 Task: Add an event with the title Training Workshop: Effective Communication in Virtual Teams, date '2024/03/13', time 8:00 AM to 10:00 AMand add a description: Participants will develop essential communication skills and emotional intelligence, enabling them to effectively communicate with team members, provide constructive feedback, and navigate challenging conversations. They will also learn to recognize and manage their emotions and understand their impact on team dynamics., put the event into Yellow category . Add location for the event as: Warsaw, Poland, logged in from the account softage.3@softage.netand send the event invitation to softage.4@softage.net and softage.2@softage.net. Set a reminder for the event 15 minutes before
Action: Mouse moved to (93, 90)
Screenshot: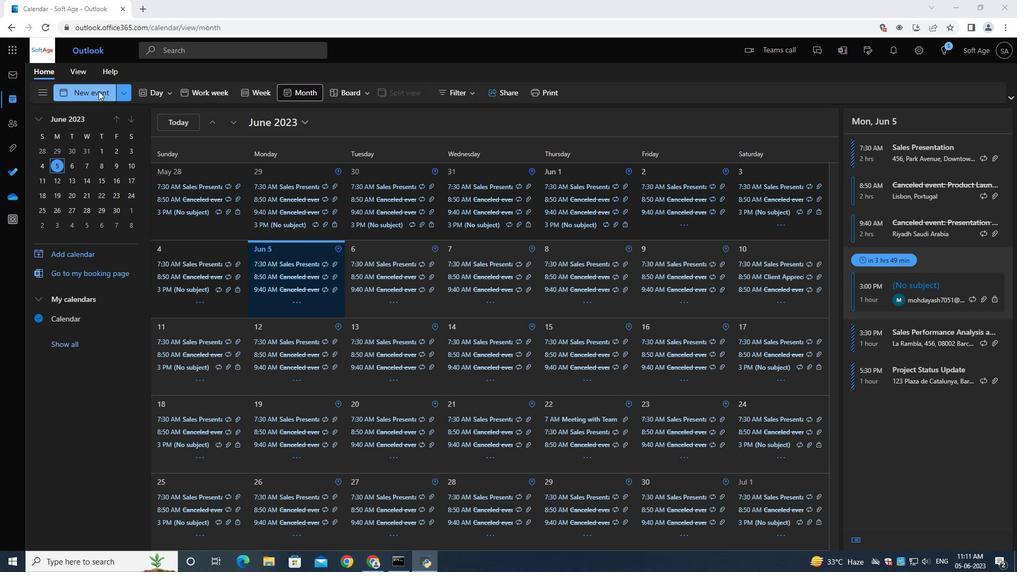 
Action: Mouse pressed left at (93, 90)
Screenshot: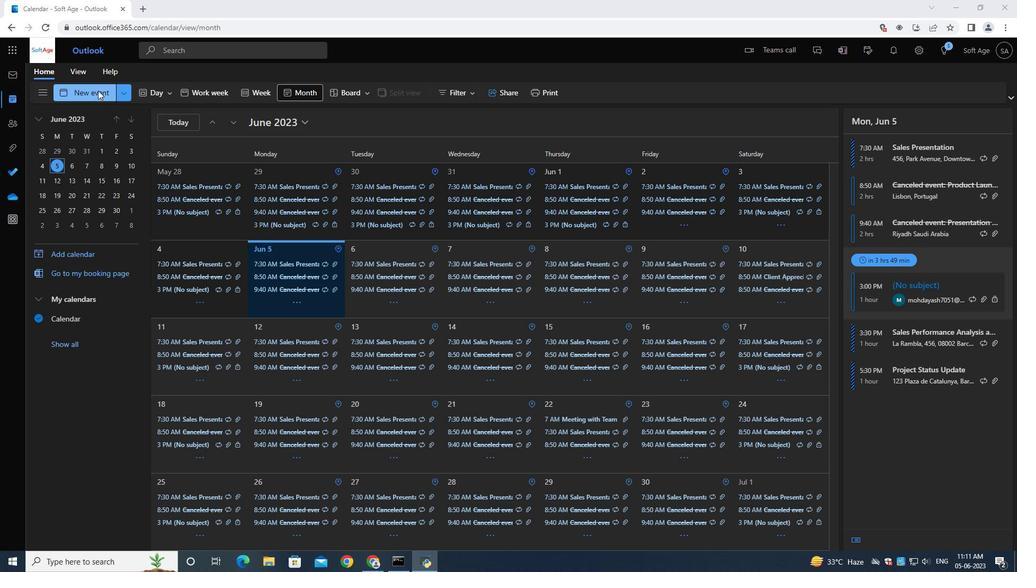 
Action: Mouse moved to (307, 165)
Screenshot: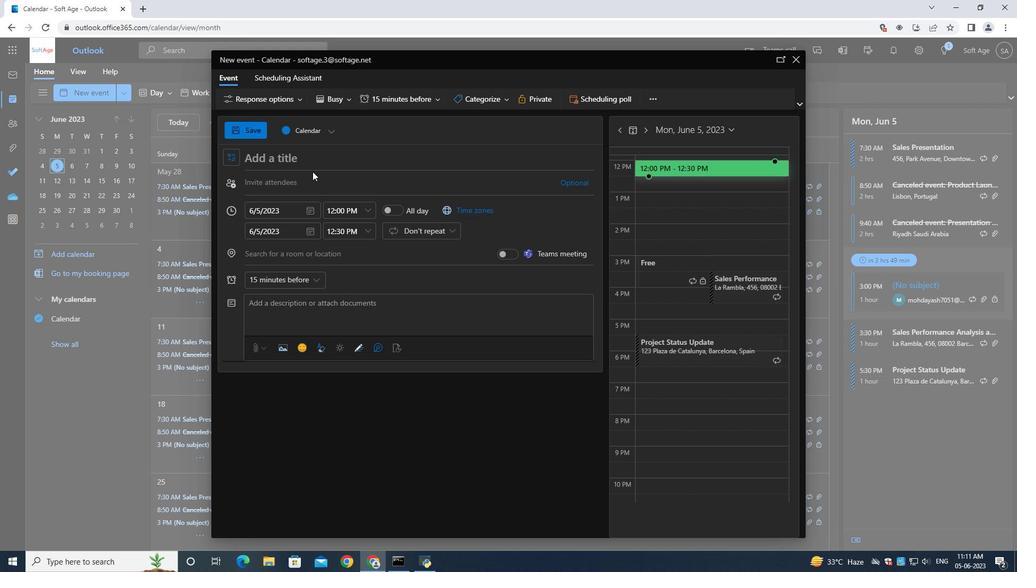 
Action: Key pressed <Key.shift>Training<Key.space><Key.shift>Workshop<Key.shift_r><Key.shift_r><Key.shift_r><Key.shift_r><Key.shift_r><Key.shift_r><Key.shift_r><Key.shift_r><Key.shift_r><Key.shift_r><Key.shift_r><Key.shift_r><Key.shift_r><Key.shift_r><Key.shift_r><Key.shift_r><Key.shift_r><Key.shift_r><Key.shift_r><Key.shift_r>:<Key.space><Key.shift>Effective<Key.space><Key.shift>Communication<Key.space>in<Key.space>v<Key.backspace><Key.shift>Virtual<Key.space><Key.shift>Teams
Screenshot: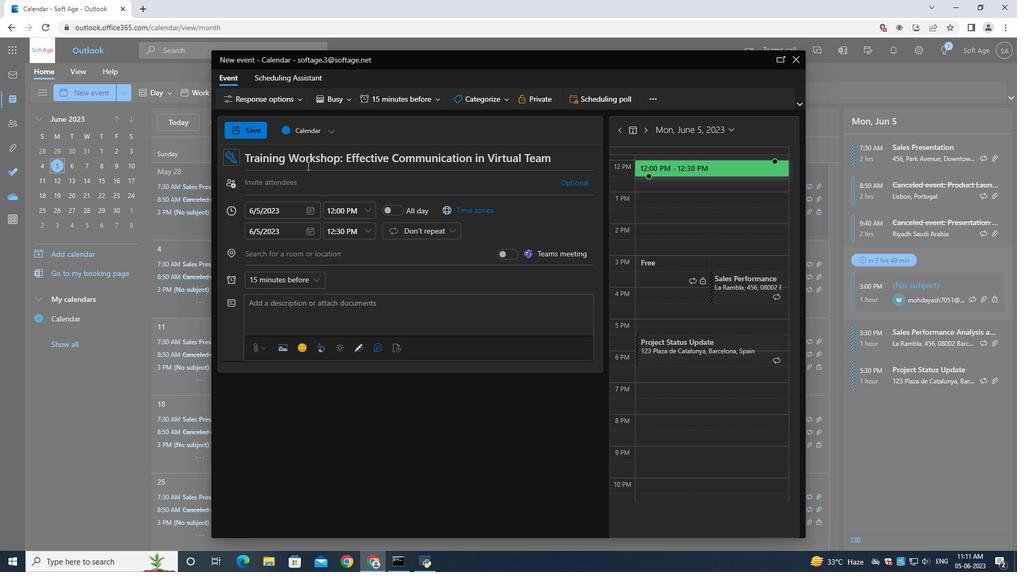
Action: Mouse moved to (313, 211)
Screenshot: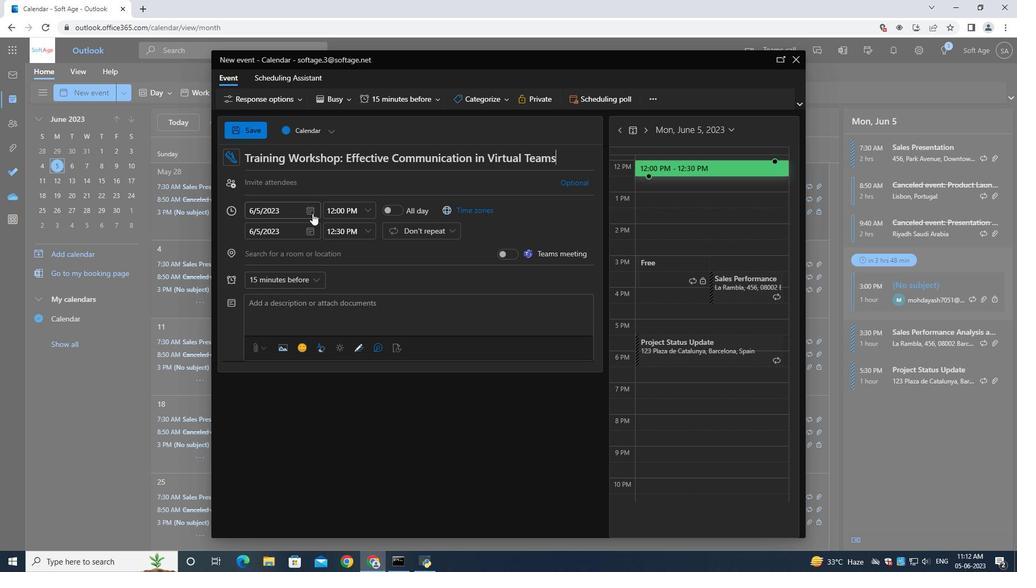 
Action: Mouse pressed left at (313, 211)
Screenshot: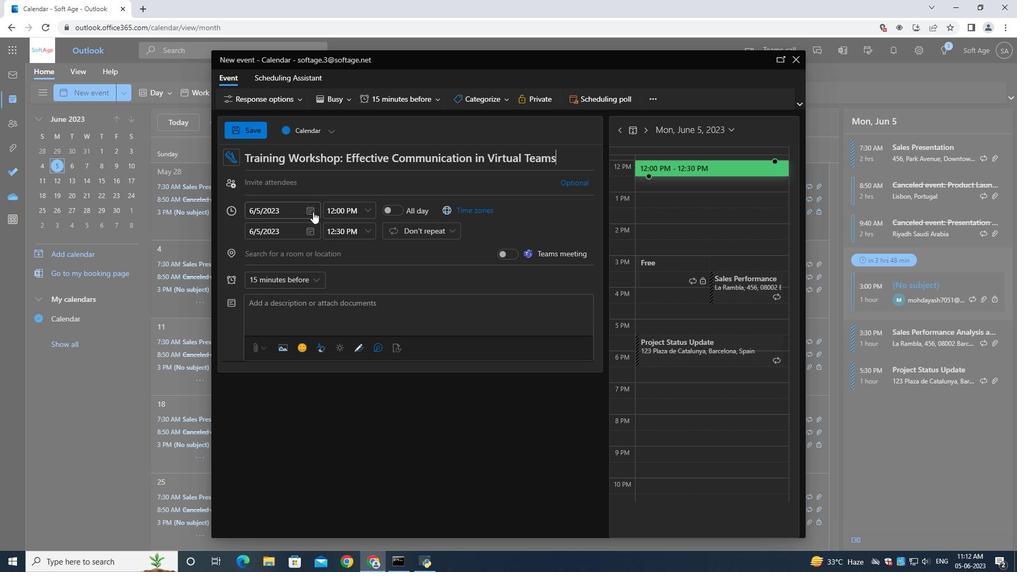 
Action: Mouse moved to (348, 236)
Screenshot: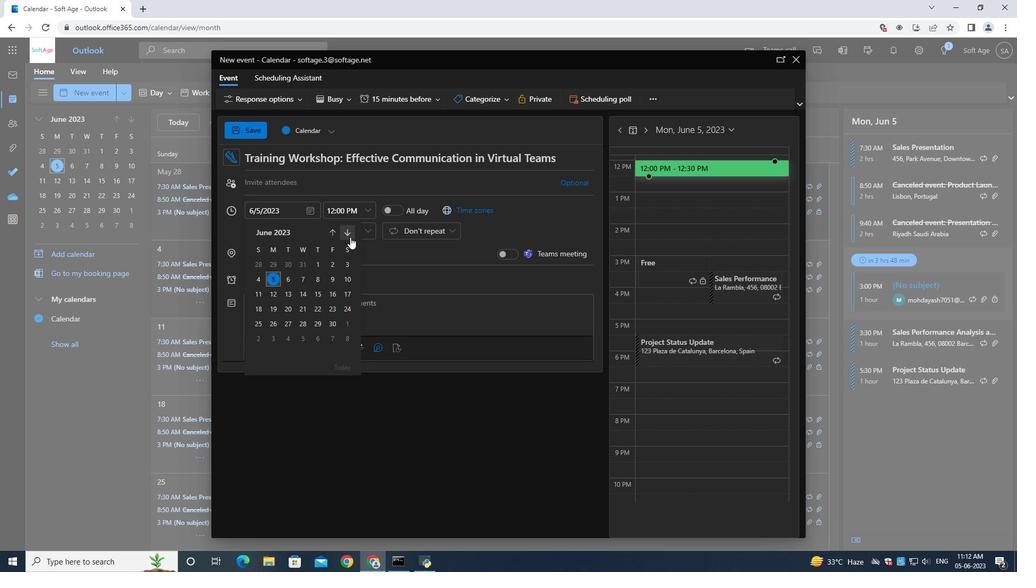 
Action: Mouse pressed left at (348, 236)
Screenshot: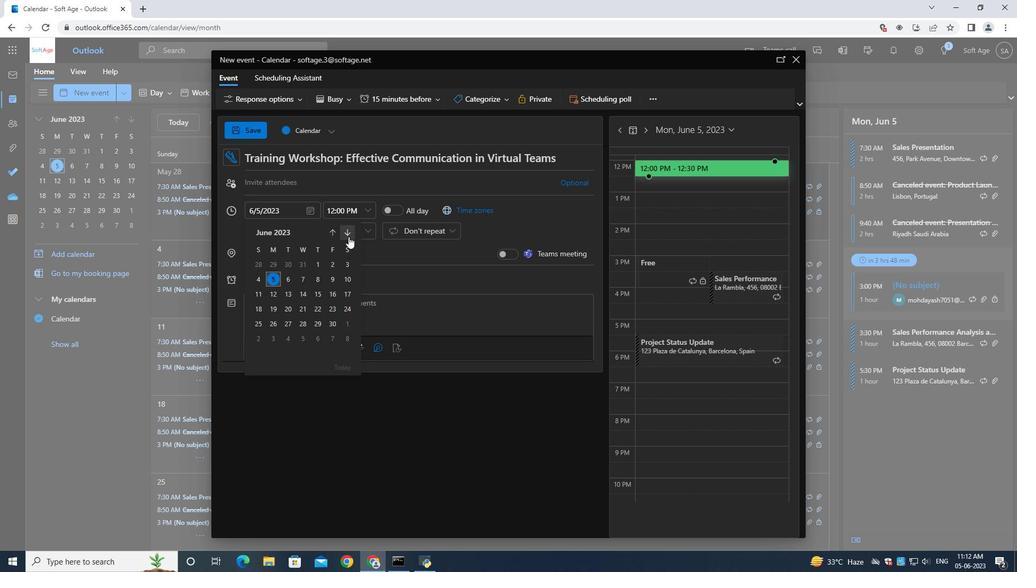 
Action: Mouse pressed left at (348, 236)
Screenshot: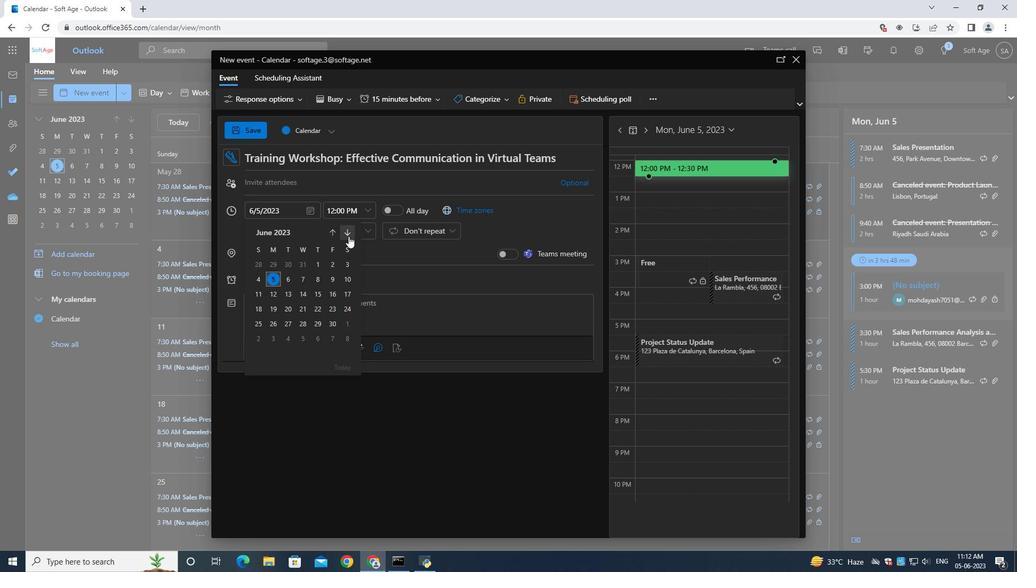 
Action: Mouse pressed left at (348, 236)
Screenshot: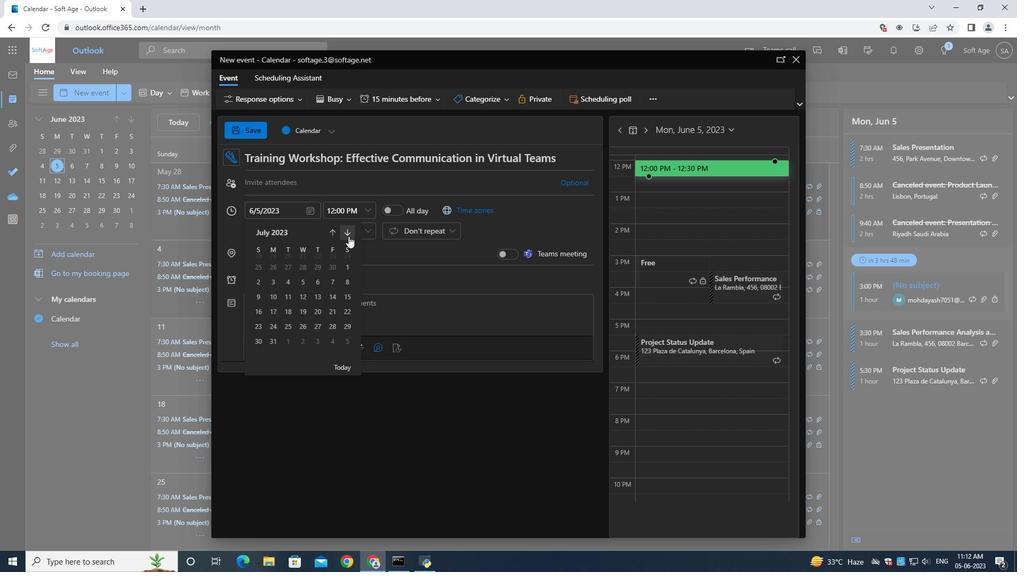 
Action: Mouse pressed left at (348, 236)
Screenshot: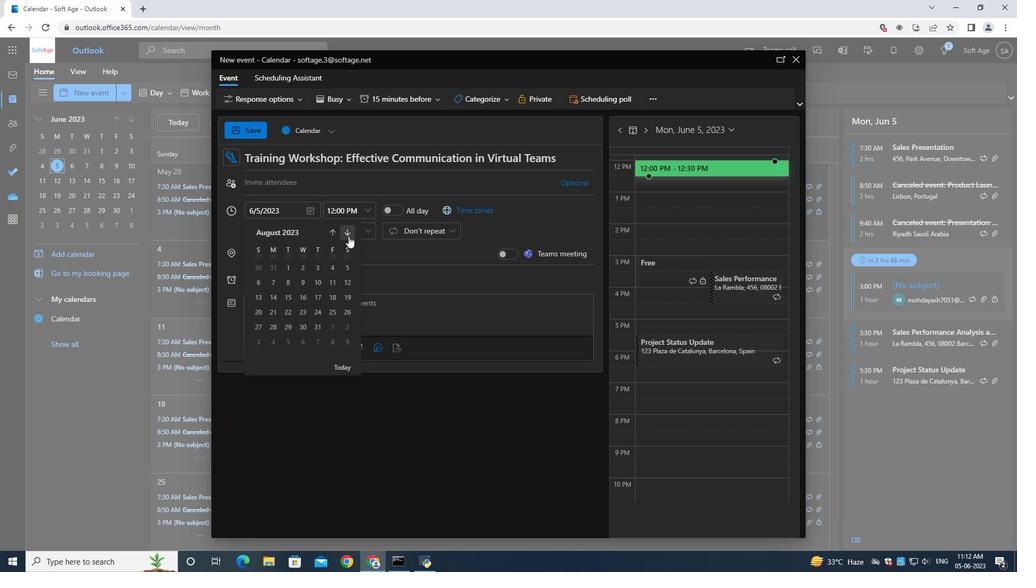 
Action: Mouse pressed left at (348, 236)
Screenshot: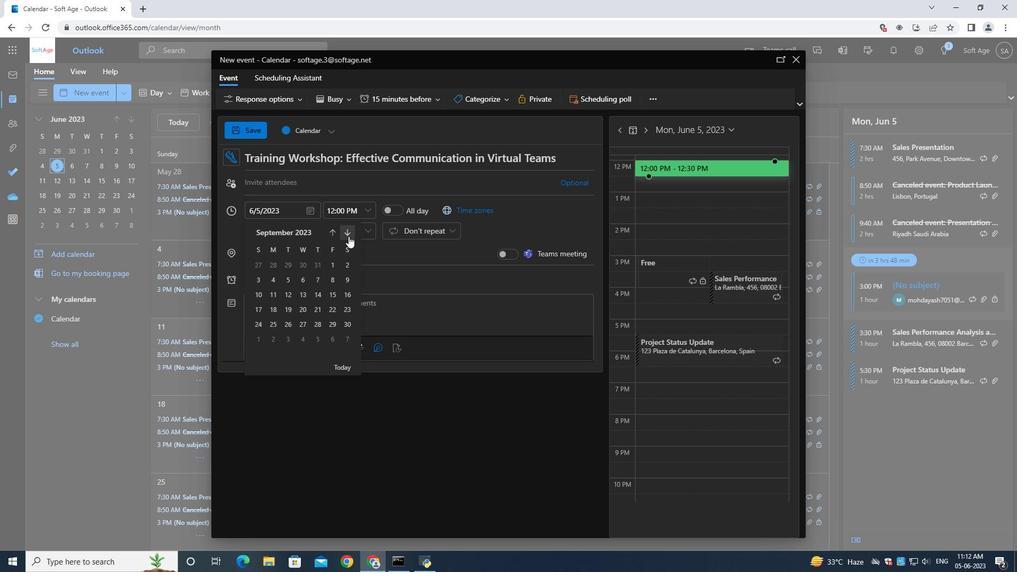 
Action: Mouse pressed left at (348, 236)
Screenshot: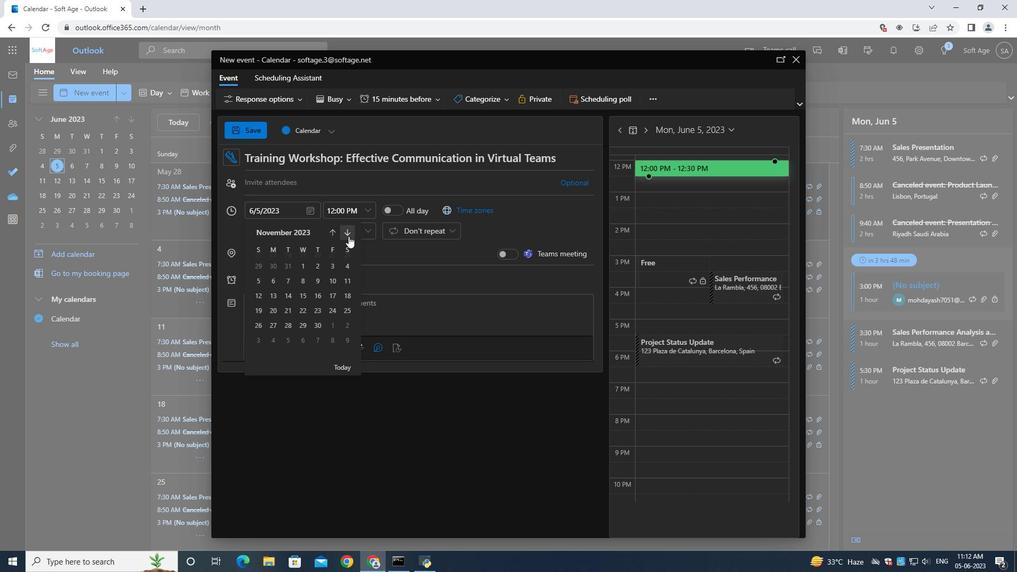 
Action: Mouse pressed left at (348, 236)
Screenshot: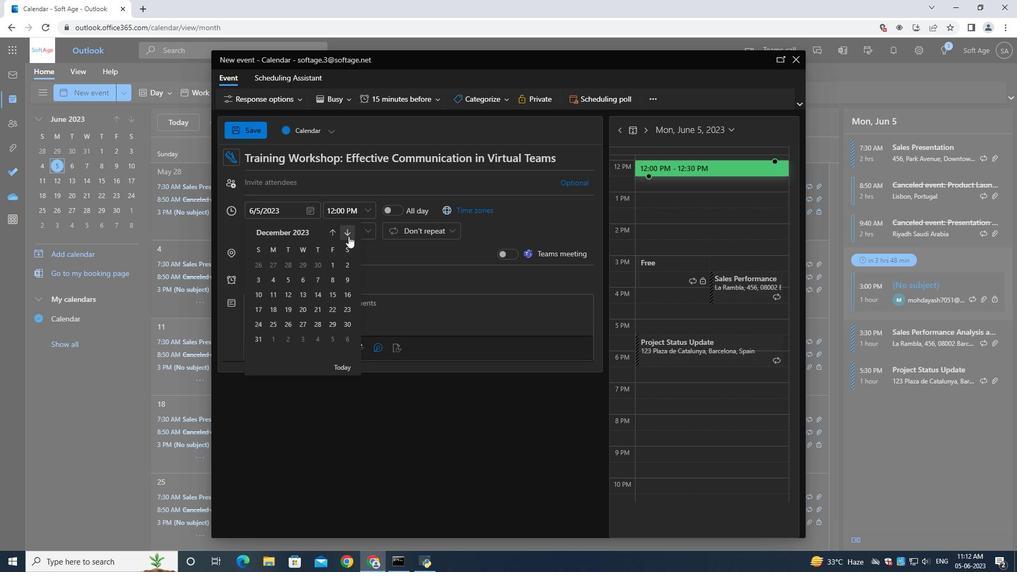
Action: Mouse pressed left at (348, 236)
Screenshot: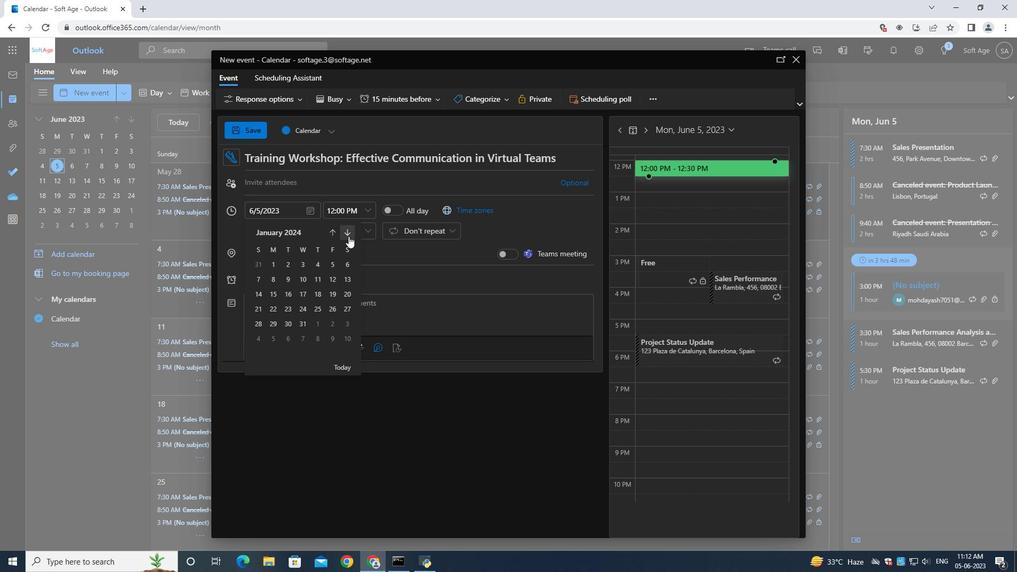
Action: Mouse pressed left at (348, 236)
Screenshot: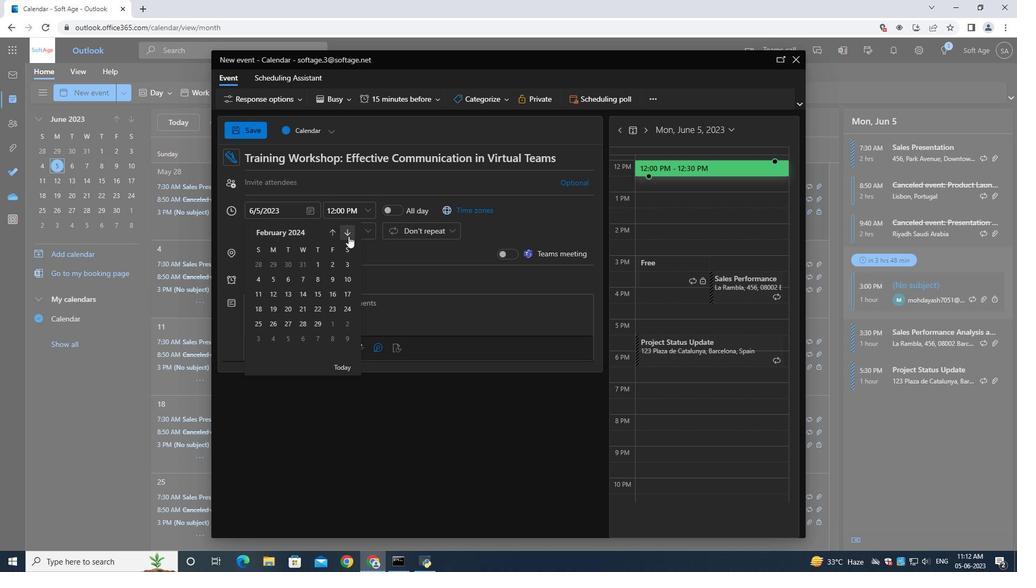 
Action: Mouse moved to (297, 293)
Screenshot: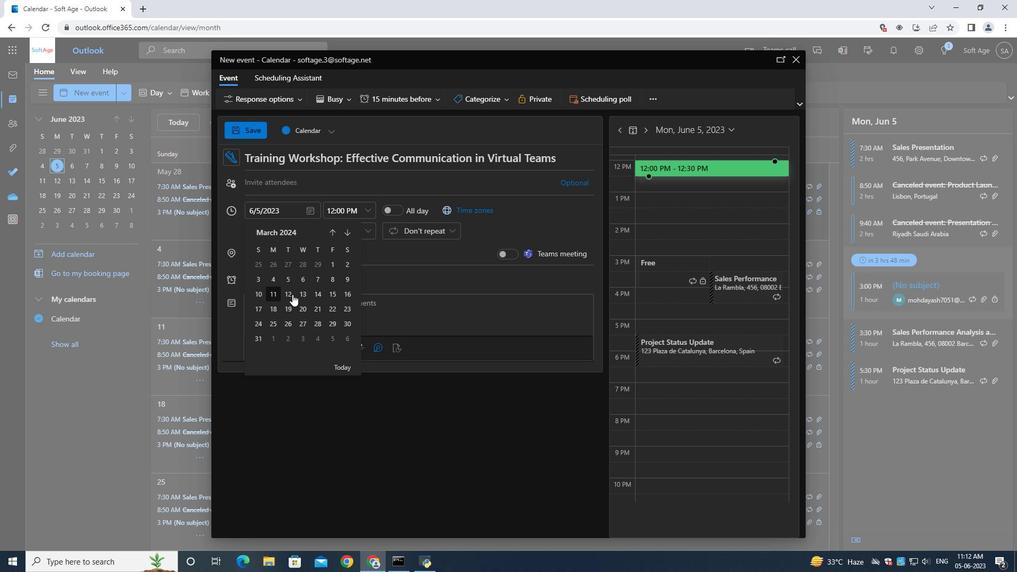 
Action: Mouse pressed left at (297, 293)
Screenshot: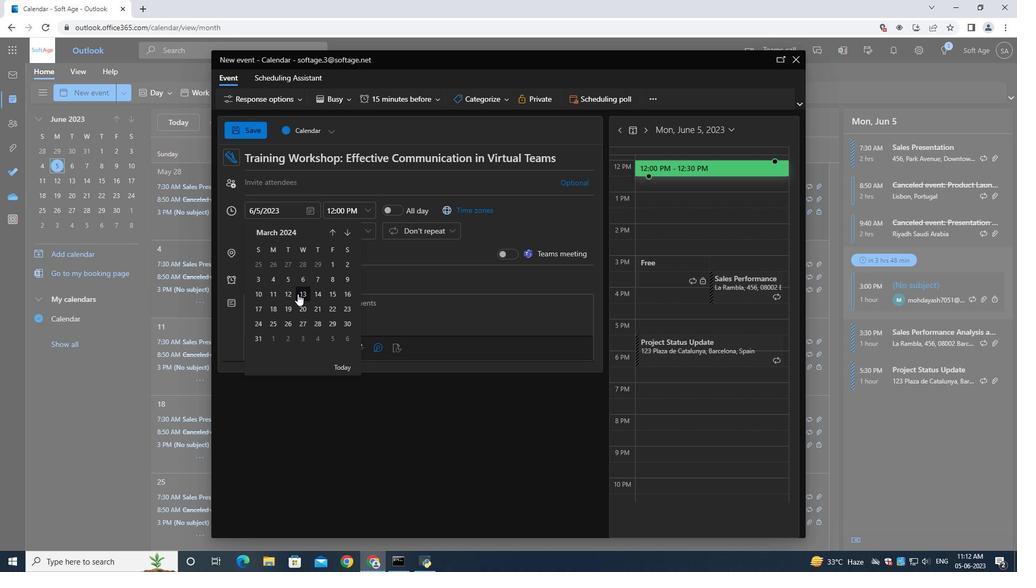 
Action: Mouse moved to (341, 214)
Screenshot: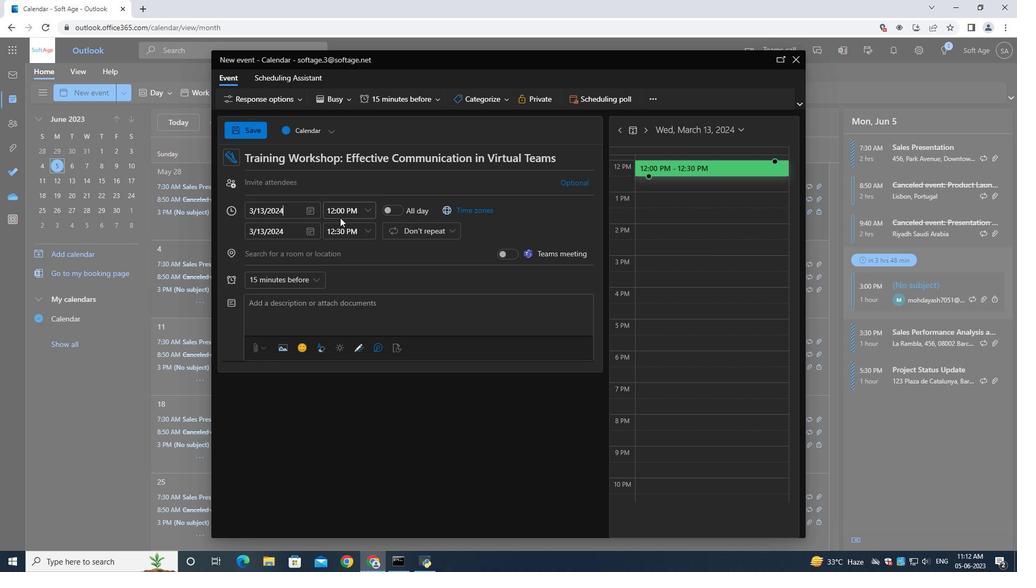 
Action: Mouse pressed left at (341, 214)
Screenshot: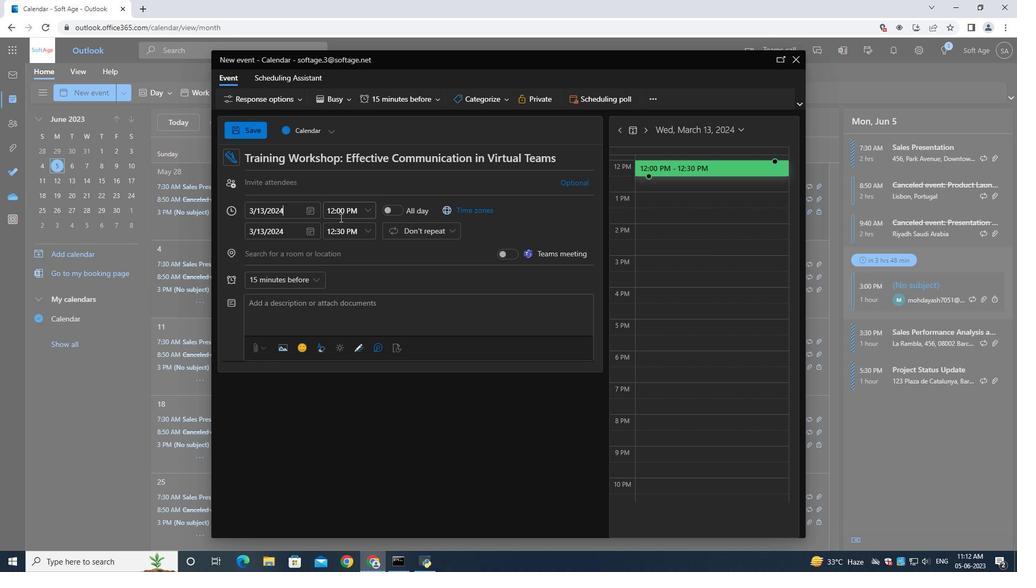 
Action: Mouse moved to (407, 229)
Screenshot: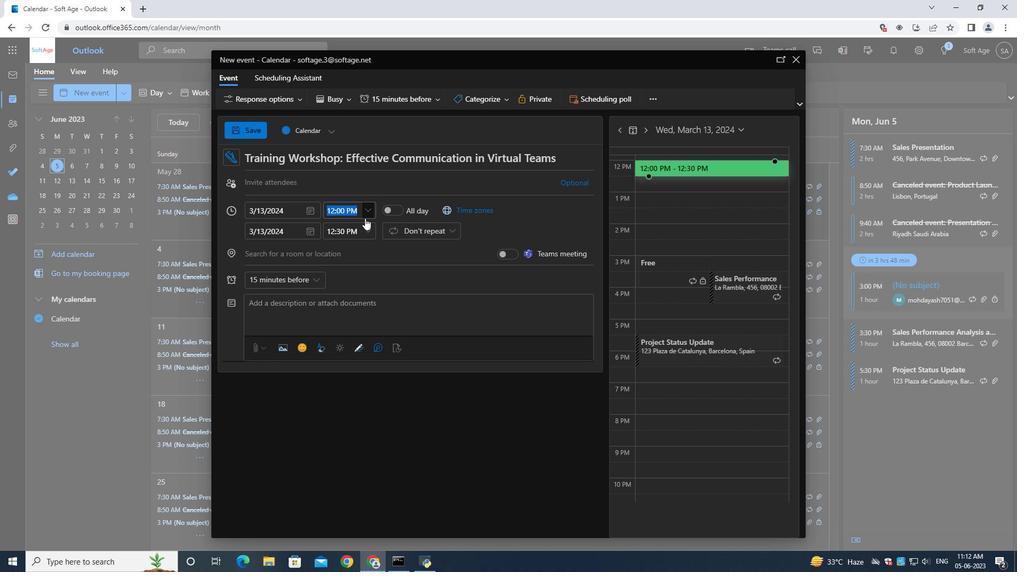 
Action: Key pressed 8<Key.shift_r>:00<Key.shift>AM
Screenshot: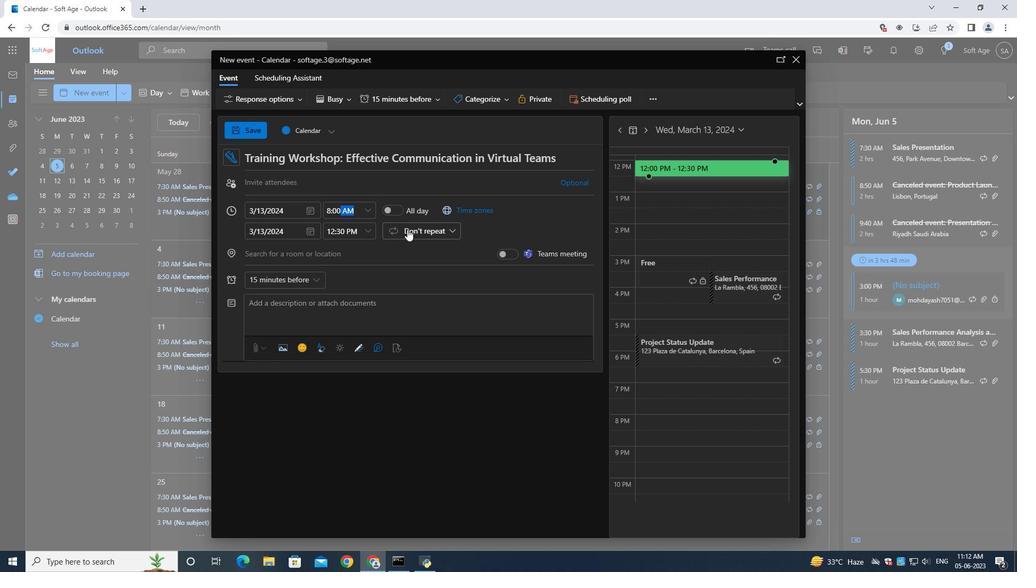 
Action: Mouse moved to (355, 234)
Screenshot: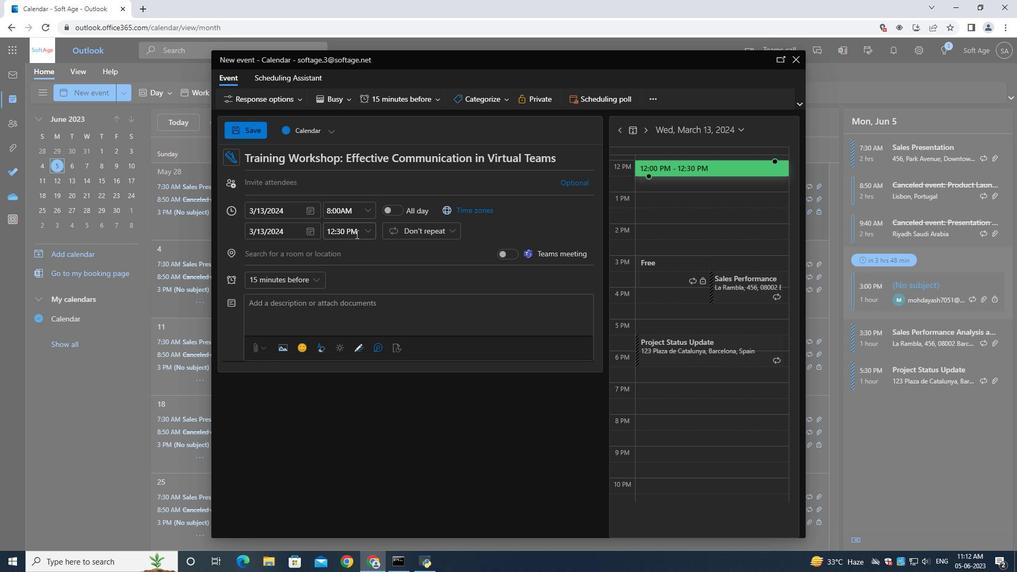 
Action: Mouse pressed left at (355, 234)
Screenshot: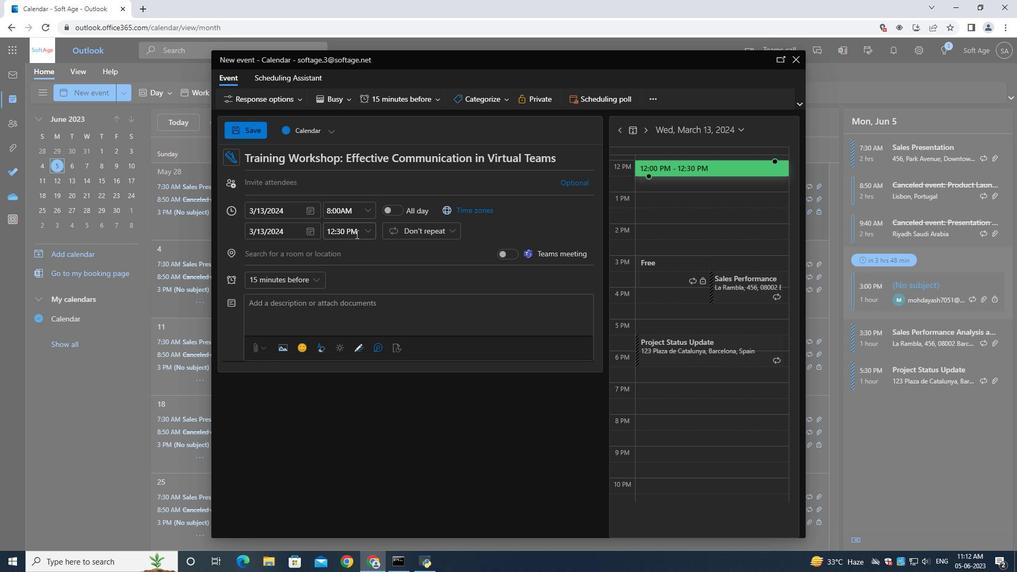 
Action: Mouse moved to (355, 234)
Screenshot: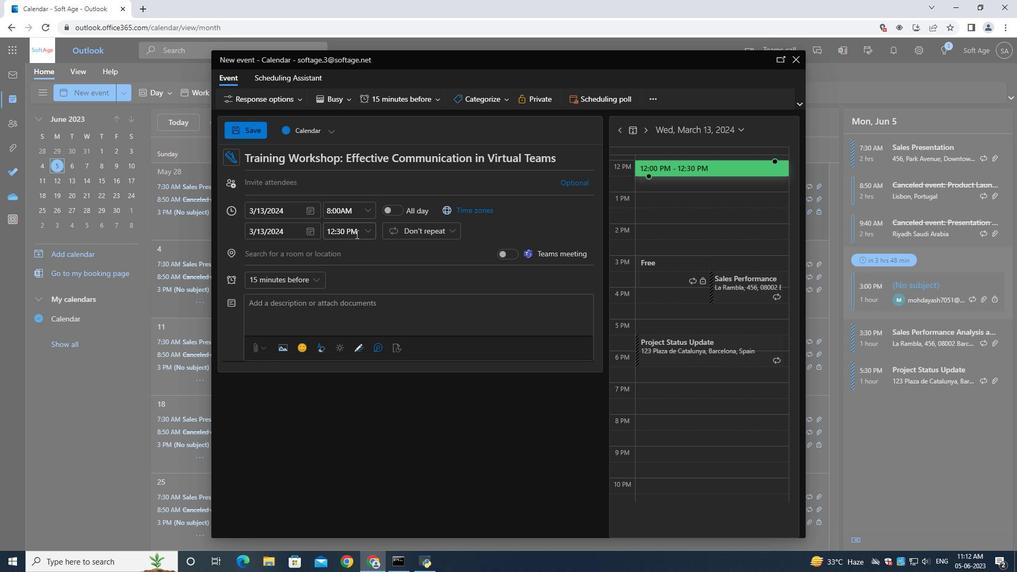 
Action: Key pressed 10<Key.shift_r>:00<Key.shift>AM
Screenshot: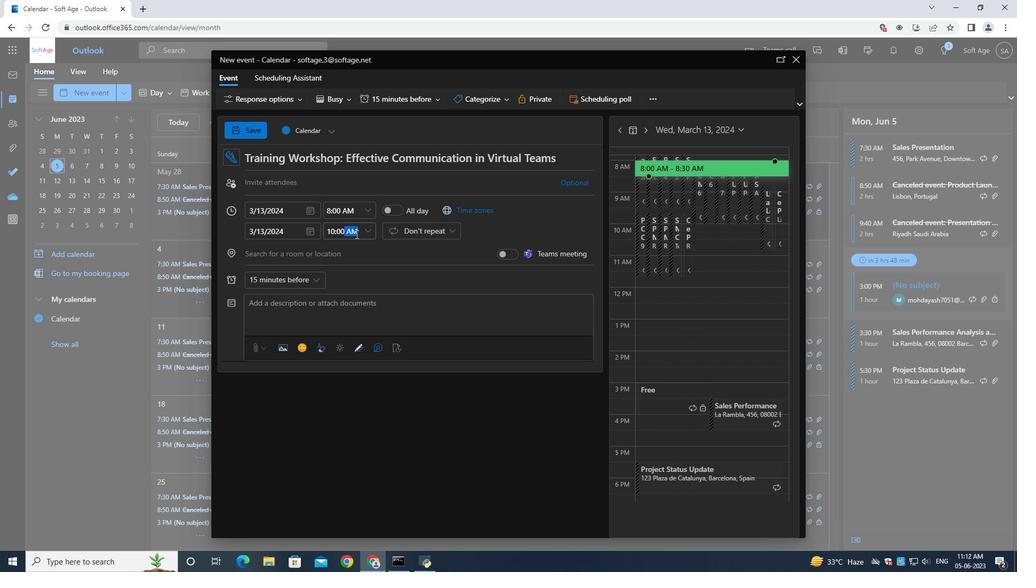 
Action: Mouse moved to (308, 306)
Screenshot: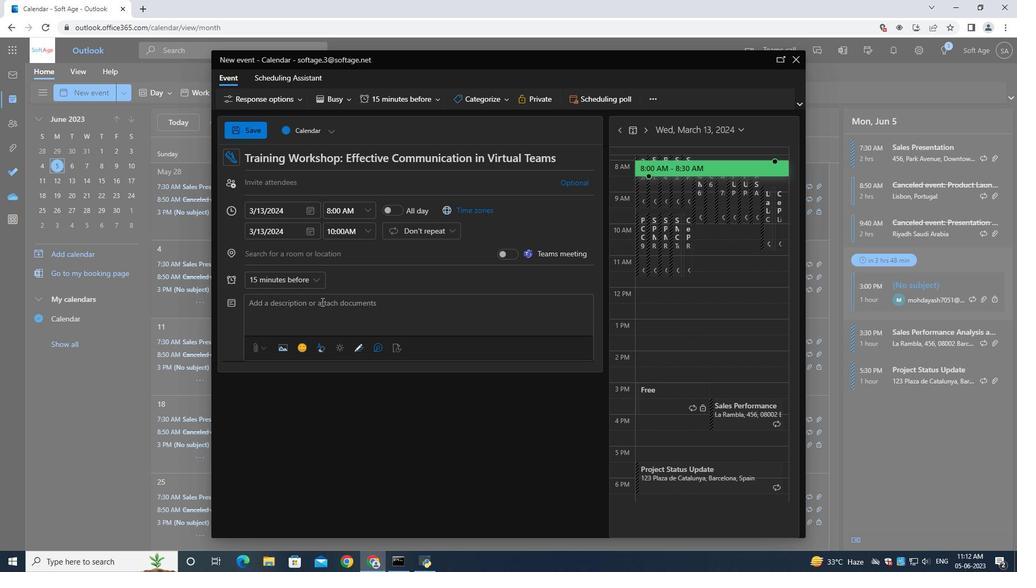 
Action: Mouse pressed left at (308, 306)
Screenshot: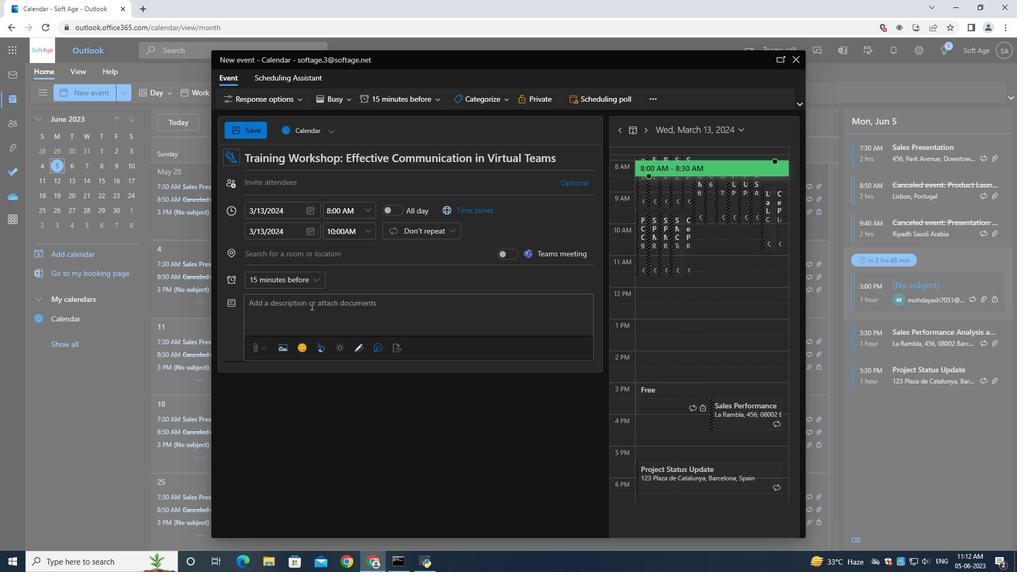 
Action: Key pressed <Key.shift>Participants<Key.space><Key.shift>Wi<Key.backspace><Key.backspace>will<Key.space>develop<Key.space>esseni<Key.backspace>tial<Key.space>enabling<Key.space><Key.backspace><Key.backspace><Key.backspace><Key.backspace><Key.backspace><Key.backspace><Key.backspace><Key.backspace><Key.backspace>communication<Key.space>skills<Key.space>and<Key.space>emotional<Key.space>intelligence,<Key.space>enav<Key.backspace>bling<Key.space>them<Key.space>to<Key.space>f<Key.backspace>effectively<Key.space>communicate<Key.space>with<Key.space>team<Key.space>members,<Key.space>provide<Key.space>constructive<Key.space>feedback,<Key.space>and<Key.space>learn<Key.space>to<Key.space>recognix<Key.backspace>zw<Key.backspace>e<Key.space>and<Key.space>manage<Key.space>their<Key.space>dynamics.
Screenshot: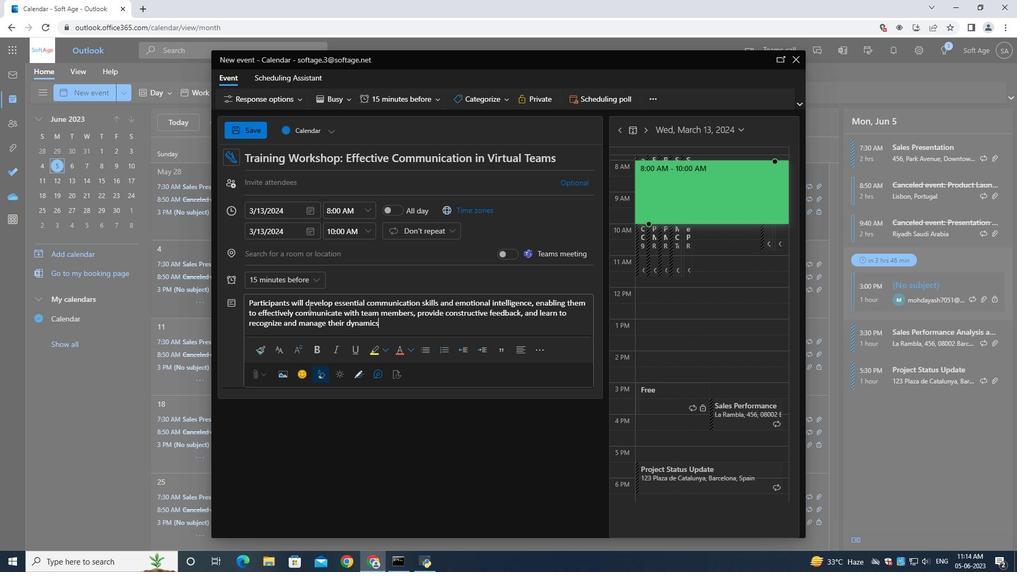 
Action: Mouse moved to (485, 104)
Screenshot: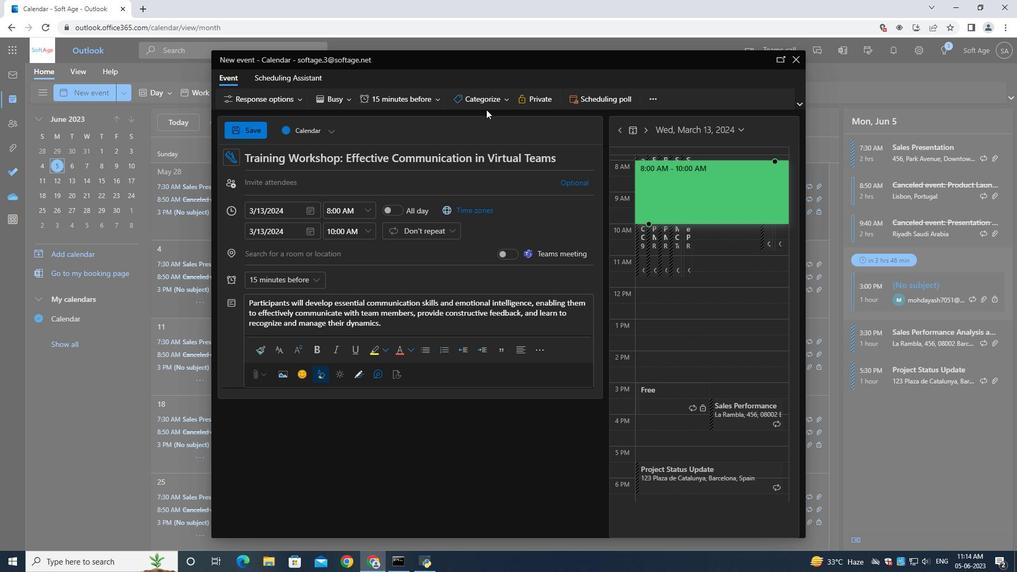 
Action: Mouse pressed left at (485, 104)
Screenshot: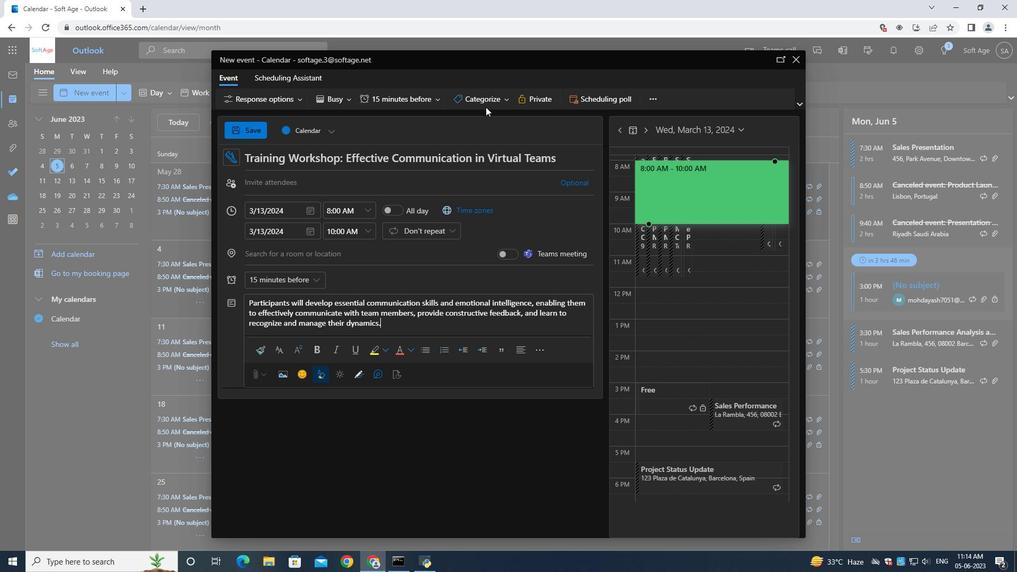 
Action: Mouse moved to (477, 196)
Screenshot: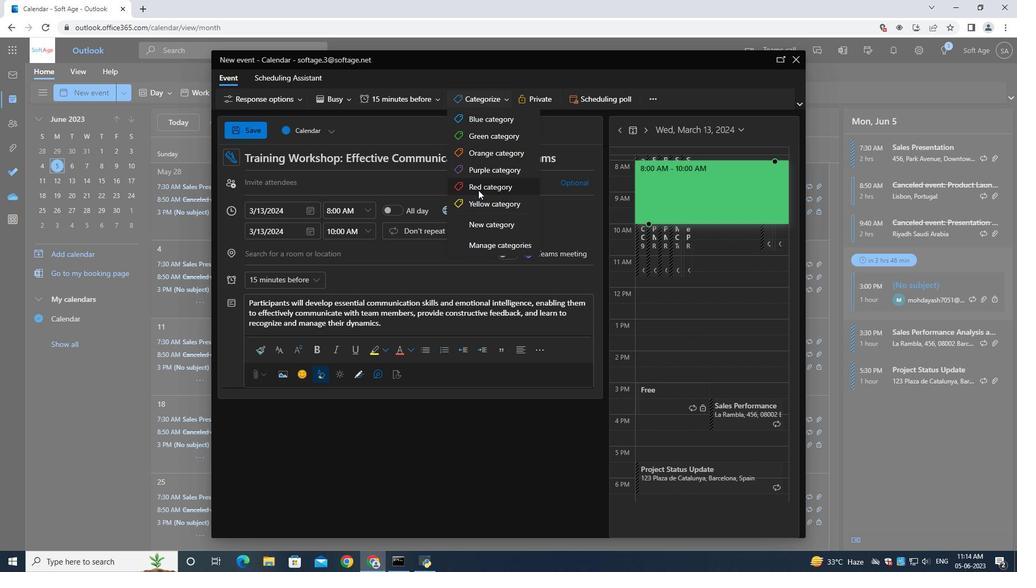 
Action: Mouse pressed left at (477, 196)
Screenshot: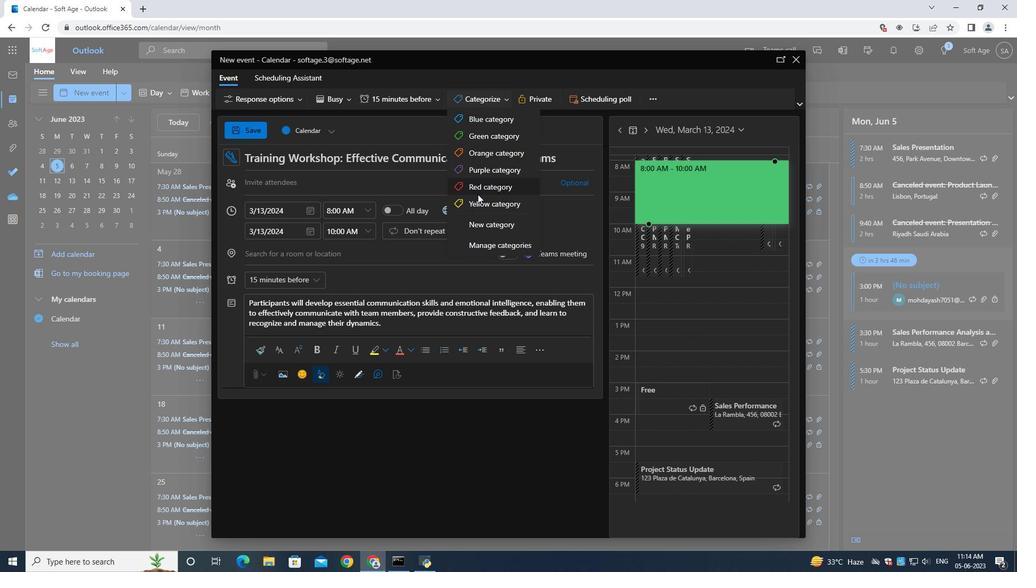 
Action: Mouse moved to (271, 253)
Screenshot: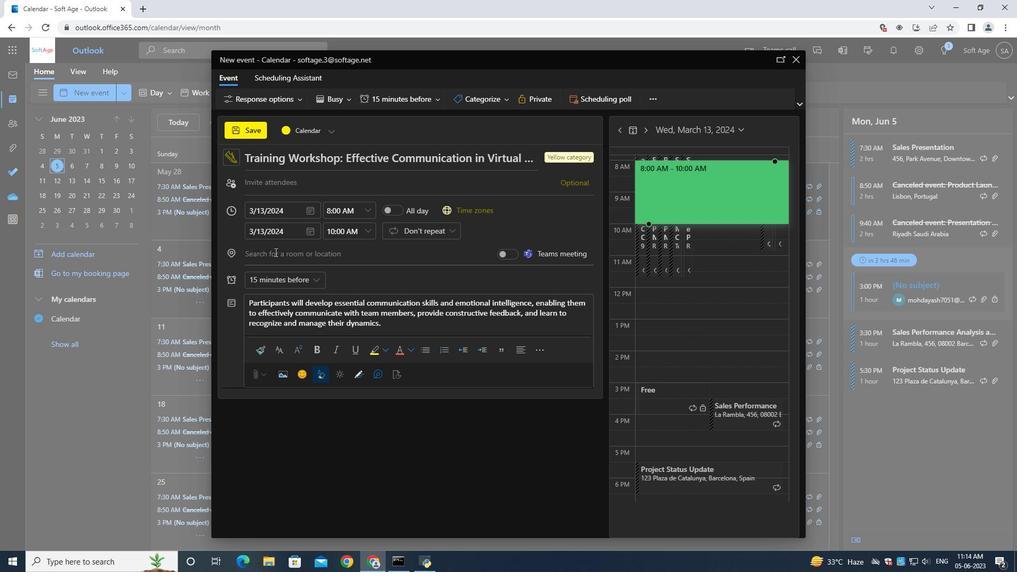 
Action: Mouse pressed left at (271, 253)
Screenshot: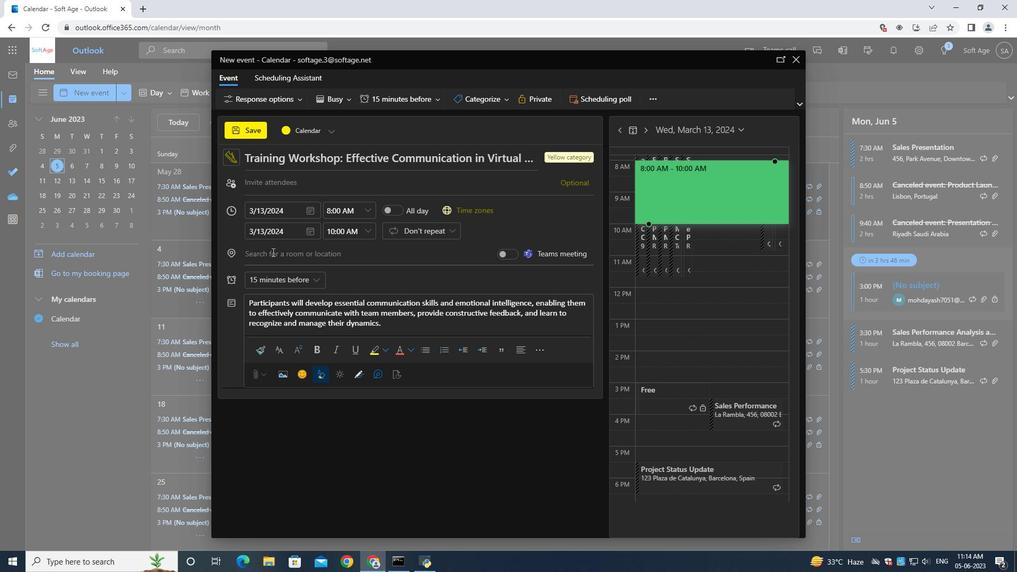 
Action: Key pressed <Key.shift><Key.shift>Warsaw,<Key.space><Key.shift>Poland
Screenshot: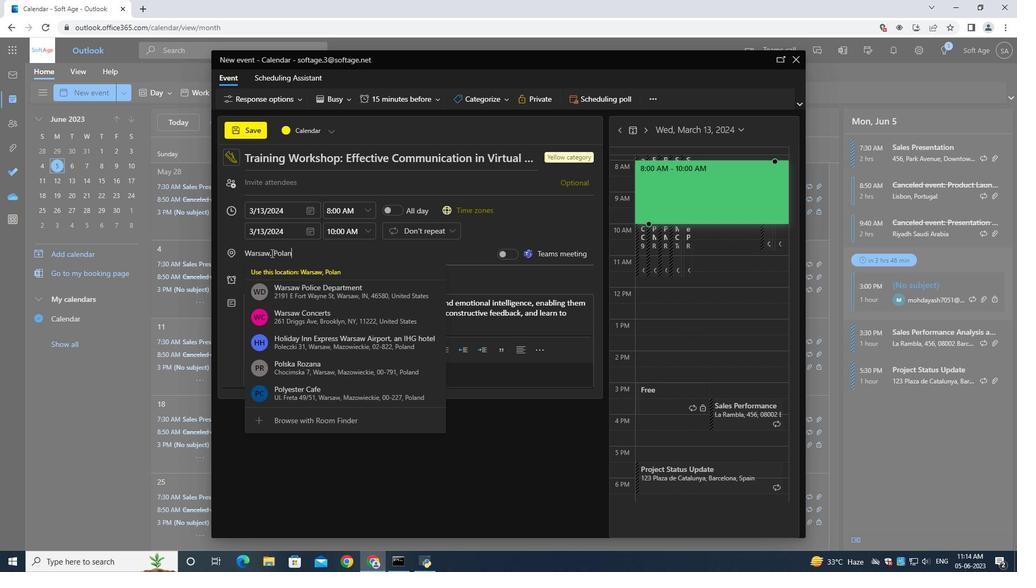 
Action: Mouse moved to (307, 181)
Screenshot: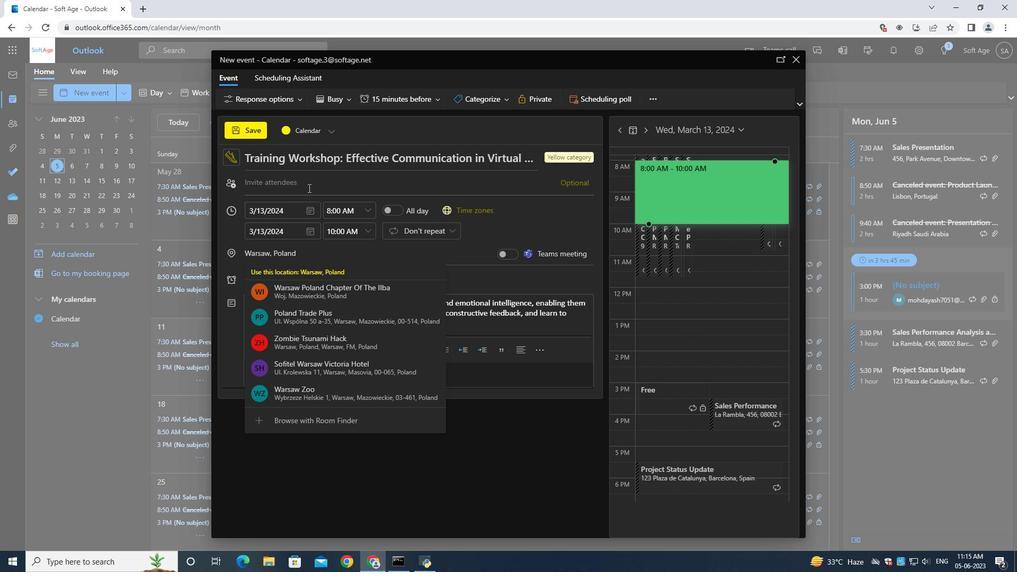 
Action: Mouse pressed left at (307, 181)
Screenshot: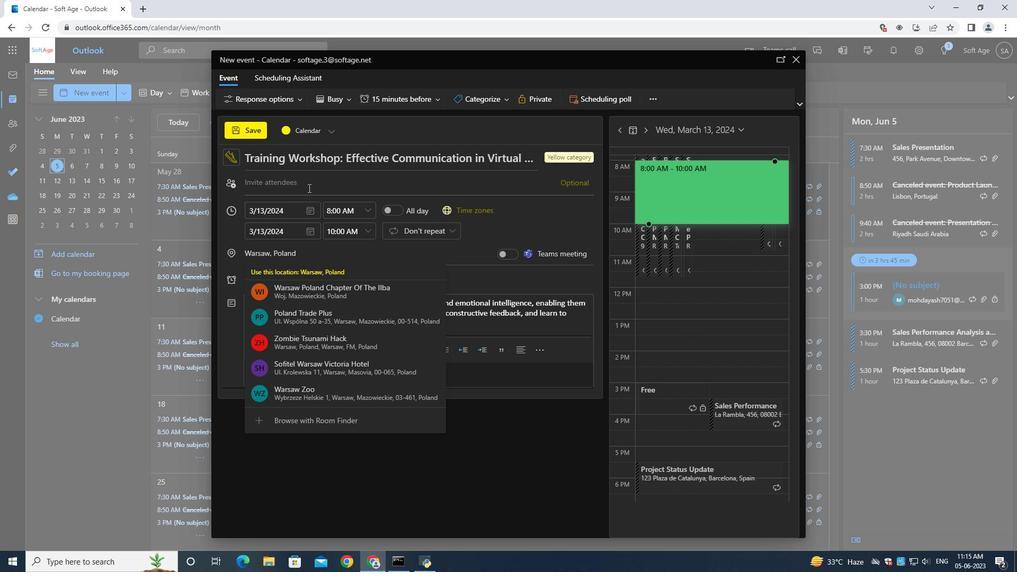
Action: Key pressed softage.4<Key.shift>@softage.net
Screenshot: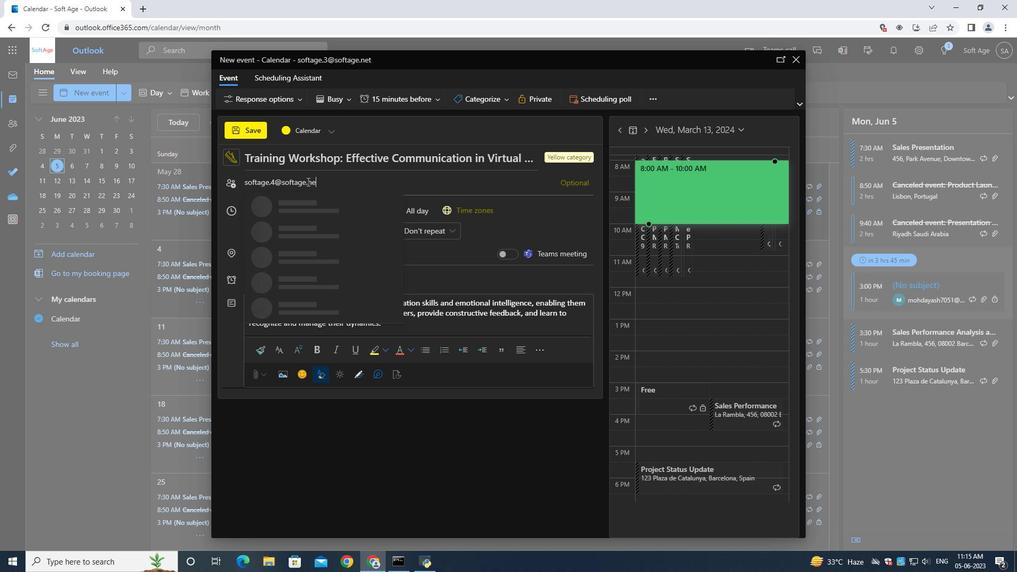 
Action: Mouse moved to (310, 206)
Screenshot: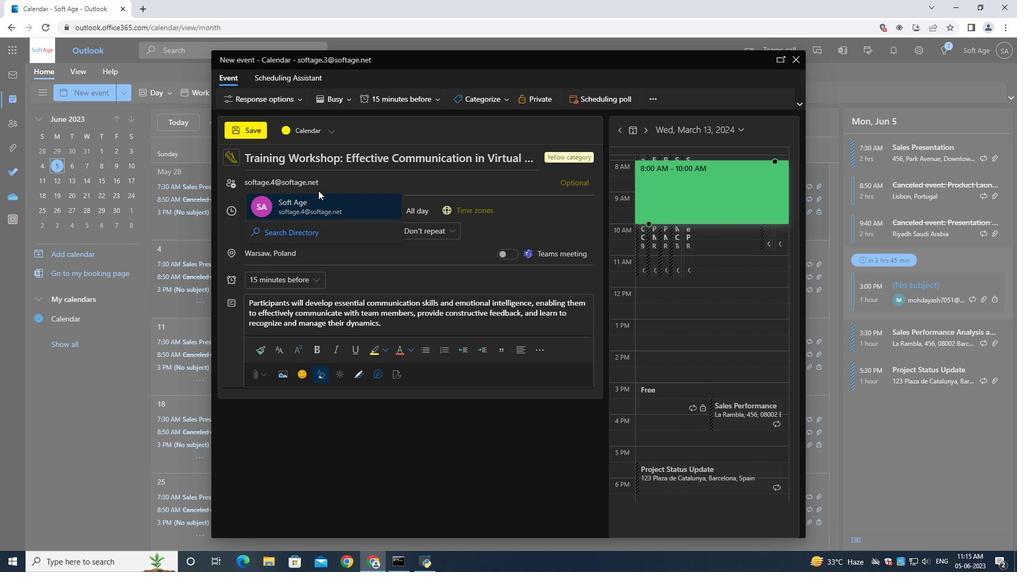 
Action: Mouse pressed left at (310, 206)
Screenshot: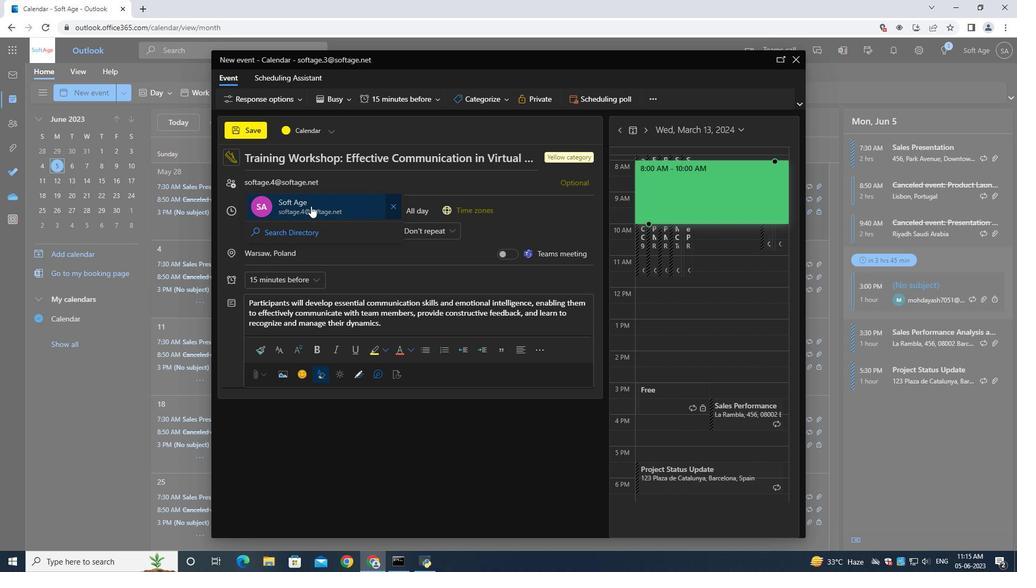 
Action: Key pressed softage.2<Key.shift>@softage.net
Screenshot: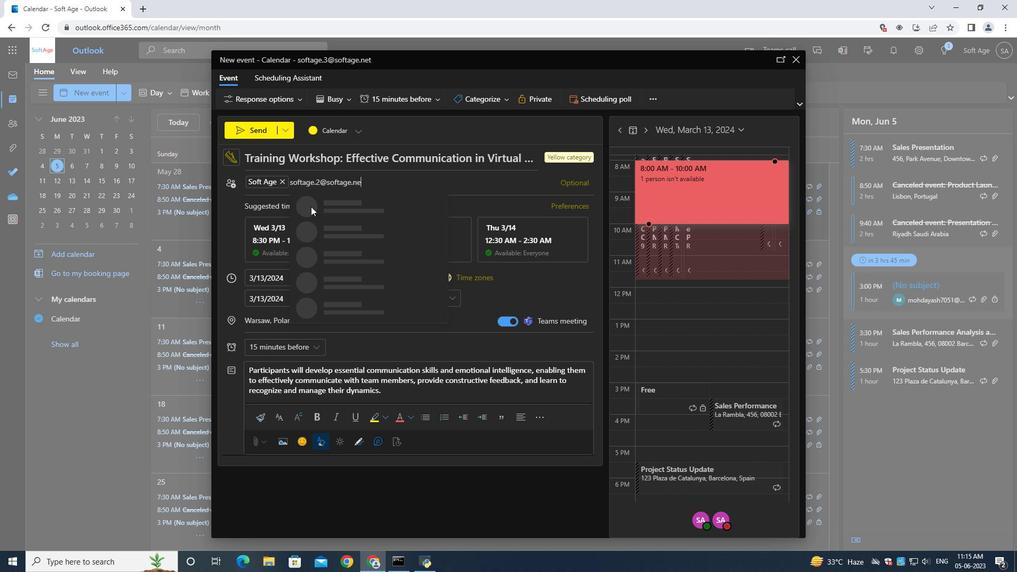 
Action: Mouse moved to (319, 210)
Screenshot: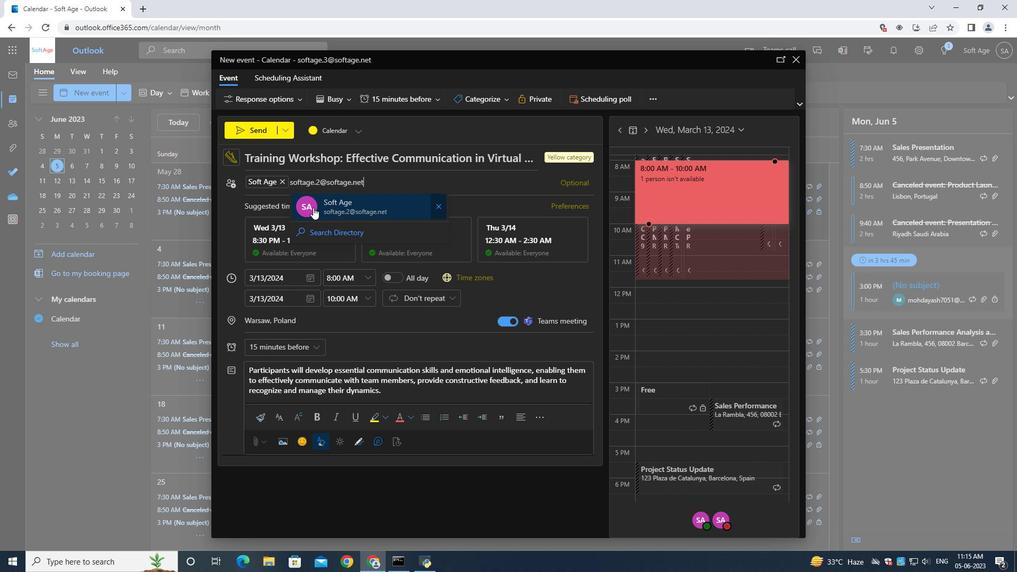 
Action: Mouse pressed left at (319, 210)
Screenshot: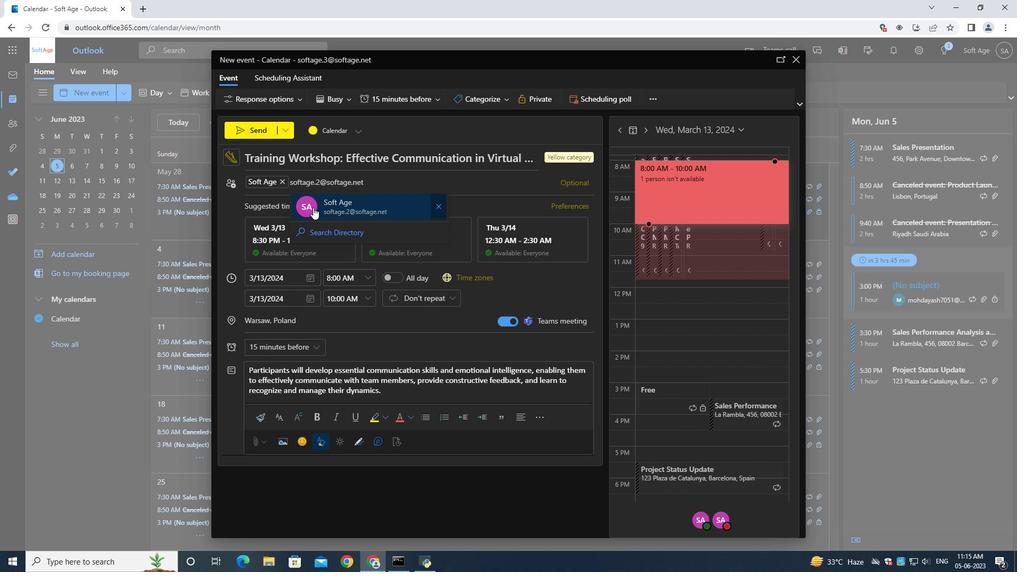 
Action: Mouse moved to (293, 346)
Screenshot: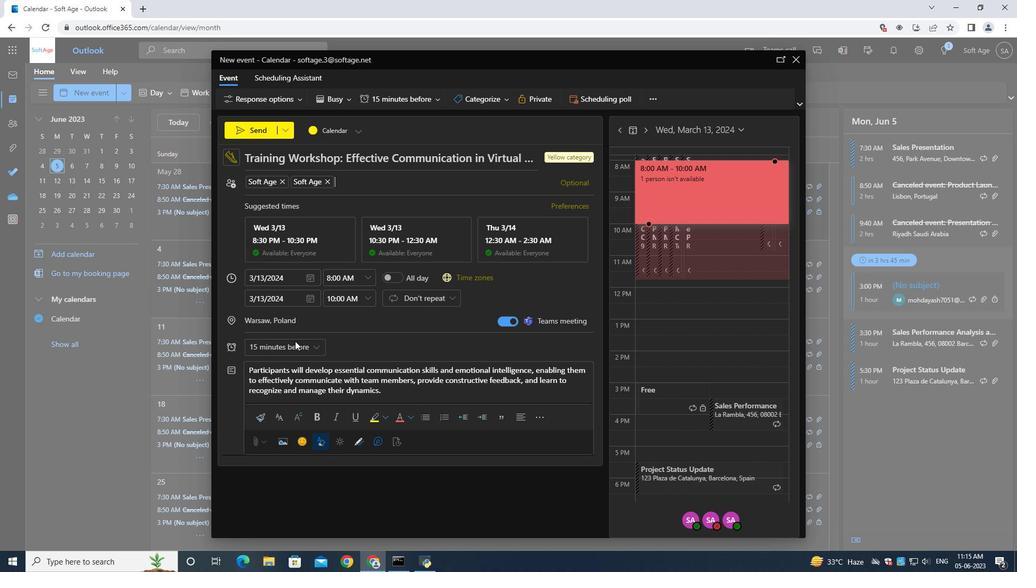 
Action: Mouse pressed left at (293, 346)
Screenshot: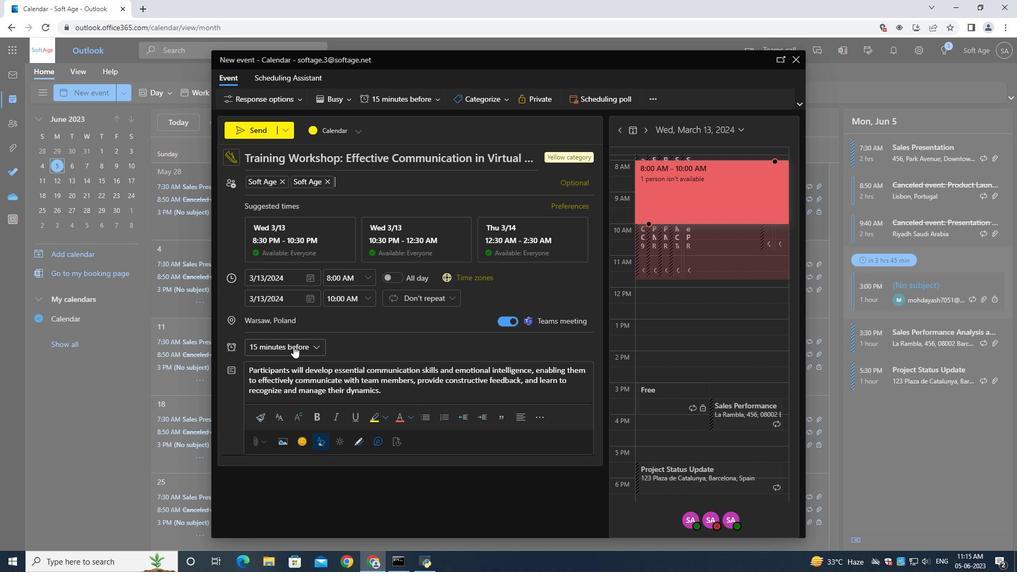 
Action: Mouse moved to (284, 351)
Screenshot: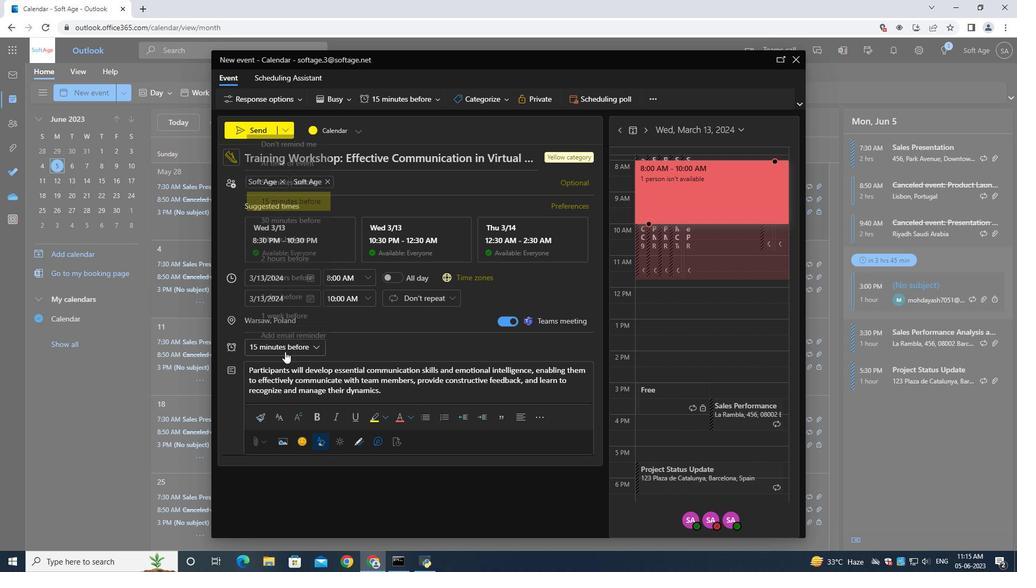 
Action: Mouse pressed left at (284, 351)
Screenshot: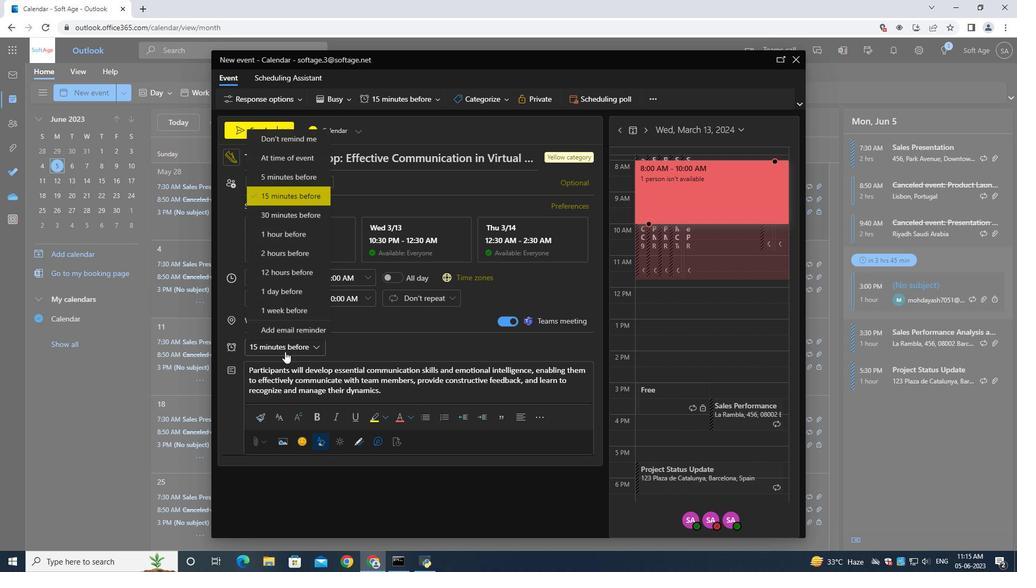 
Action: Mouse moved to (261, 136)
Screenshot: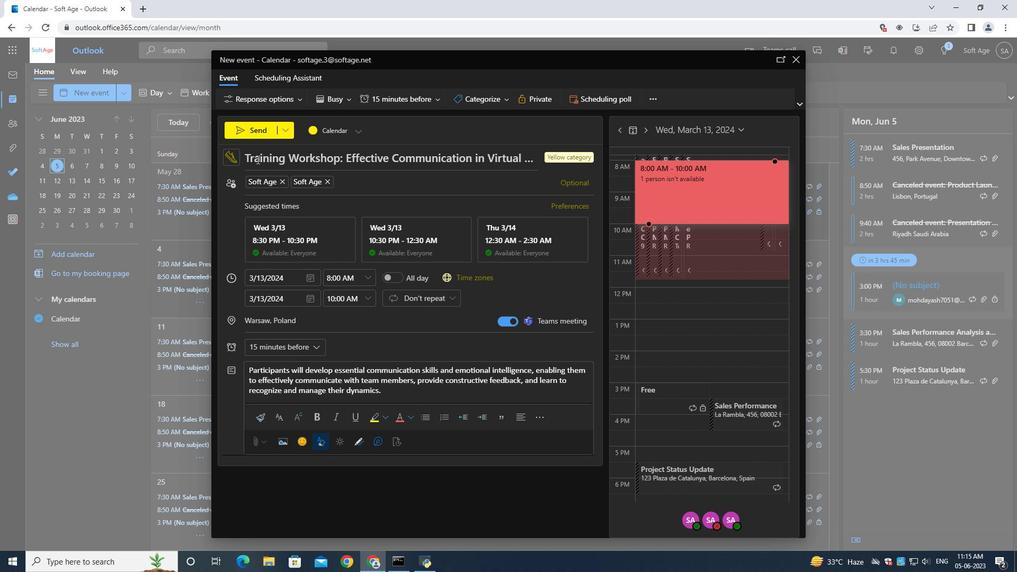 
Action: Mouse pressed left at (261, 136)
Screenshot: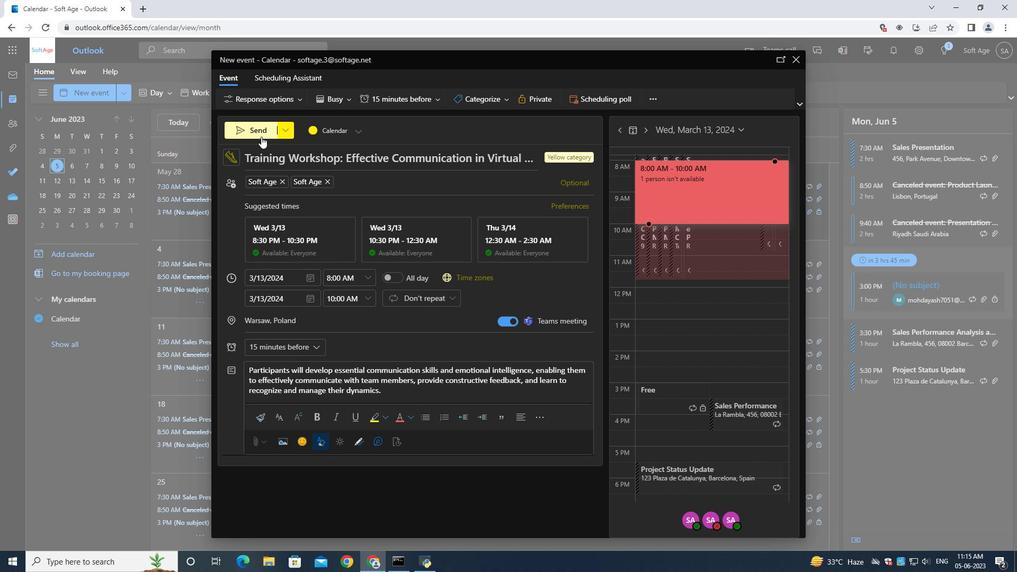 
Action: Mouse moved to (342, 277)
Screenshot: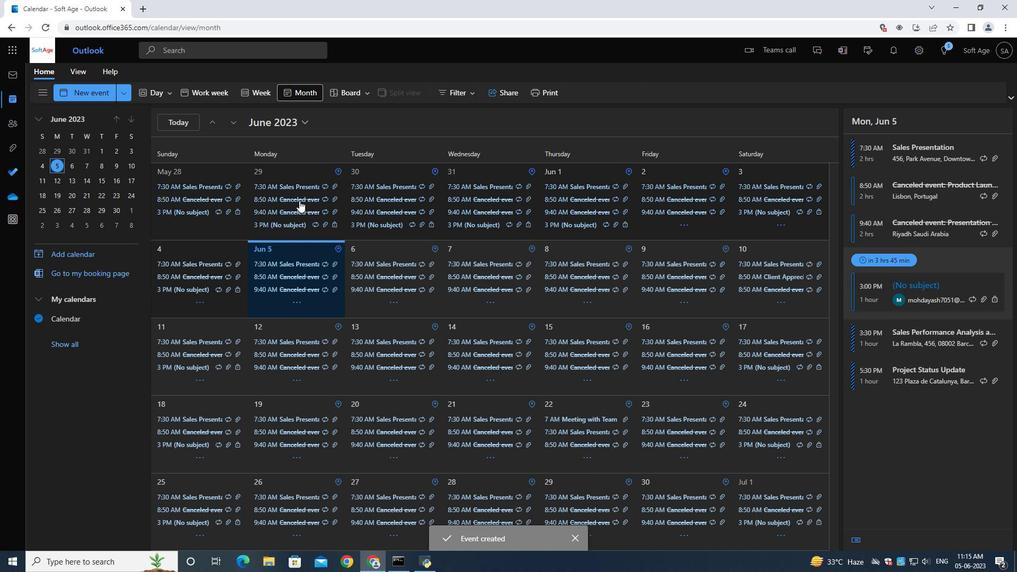 
